 Task: Create Card Legal Contract Review in Board Newsletter Layout Ideas to Workspace Leadership Coaching. Create Card Home Security Review in Board Customer Journey Mapping to Workspace Leadership Coaching. Create Card Legal Negotiation Meeting in Board Public Relations Event Coordination and Execution to Workspace Leadership Coaching
Action: Mouse moved to (95, 270)
Screenshot: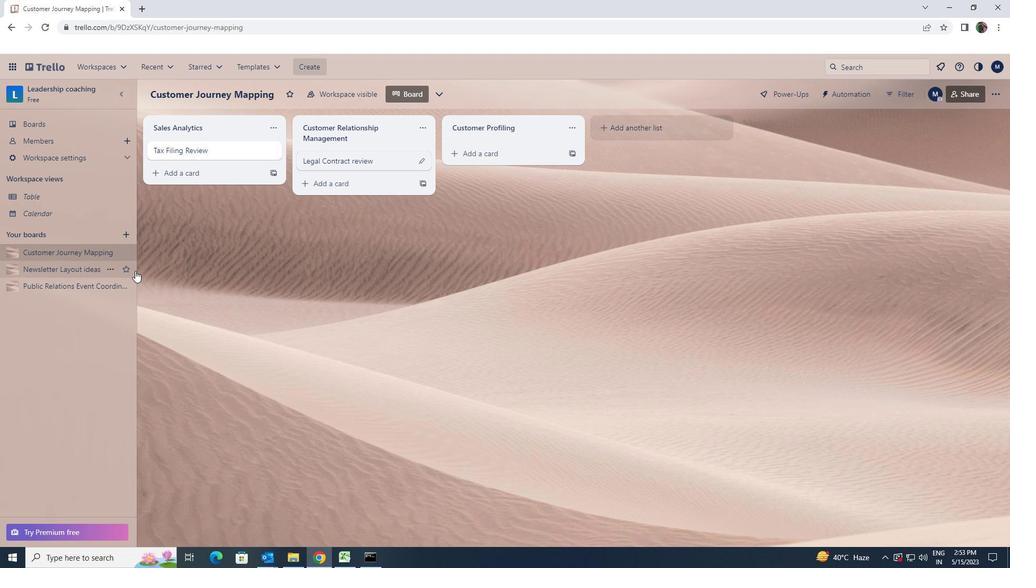 
Action: Mouse pressed left at (95, 270)
Screenshot: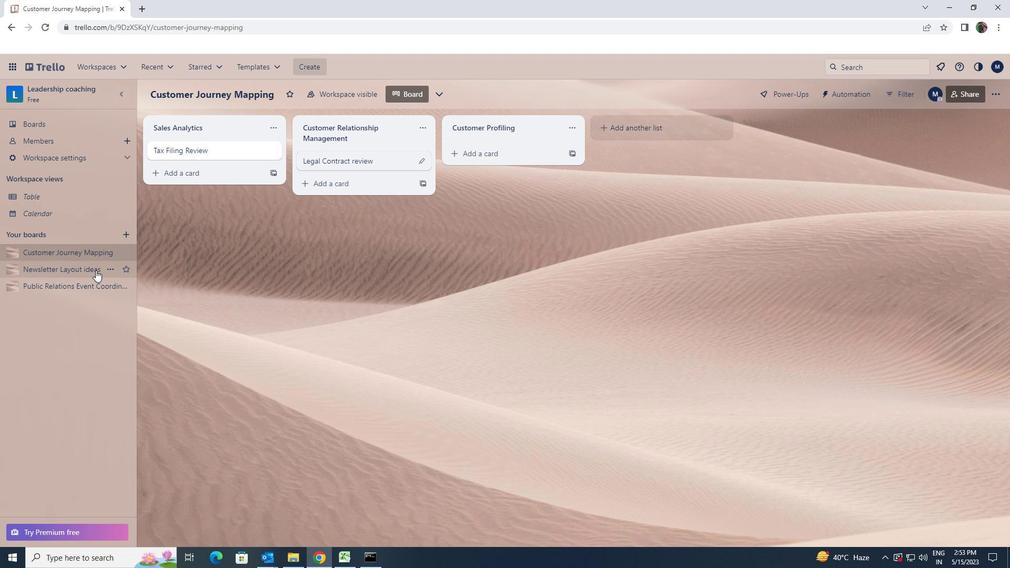 
Action: Mouse moved to (473, 156)
Screenshot: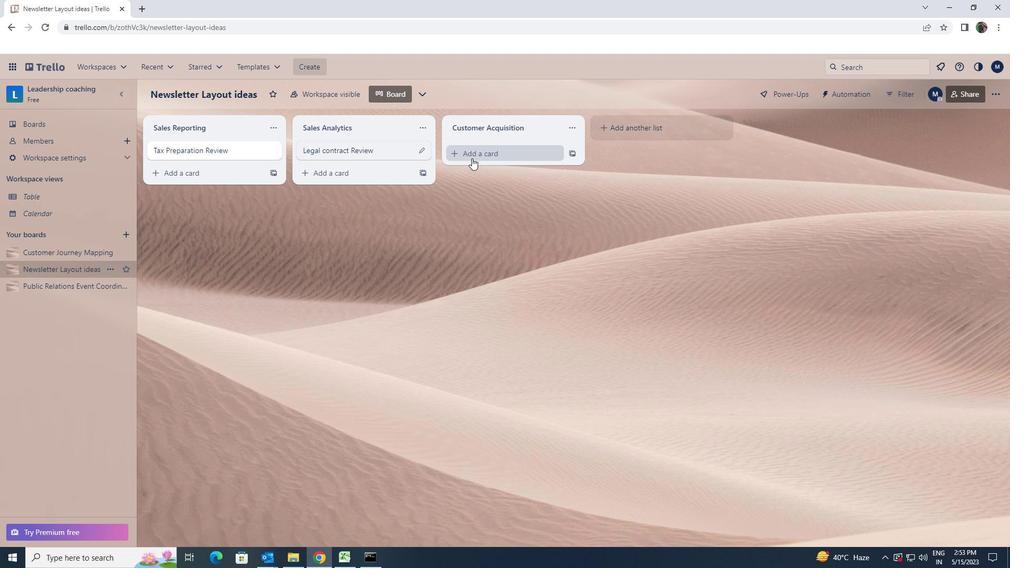 
Action: Mouse pressed left at (473, 156)
Screenshot: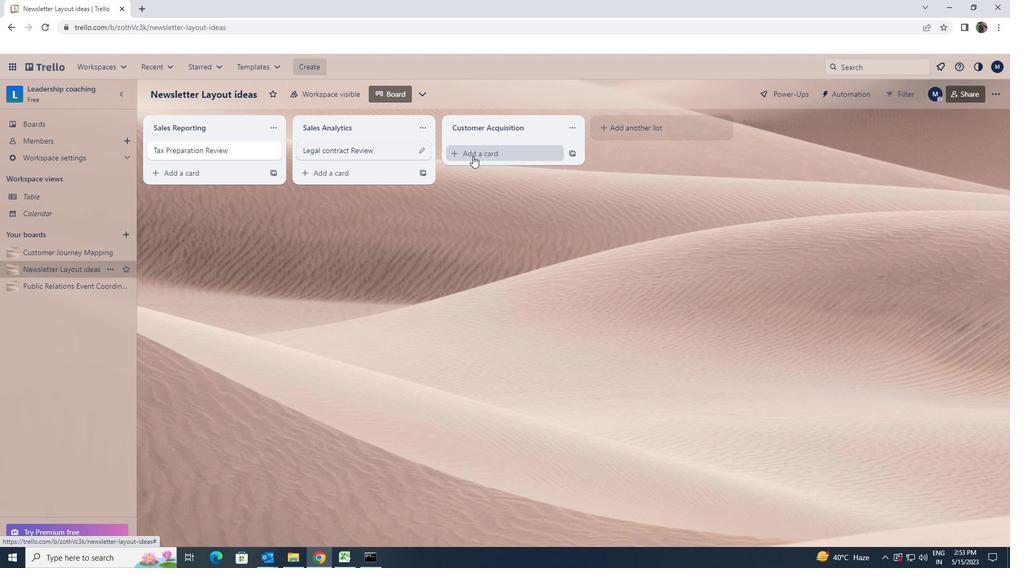 
Action: Key pressed <Key.shift>LEGAL<Key.space><Key.shift>CONTRACT<Key.space><Key.shift>REVIEW
Screenshot: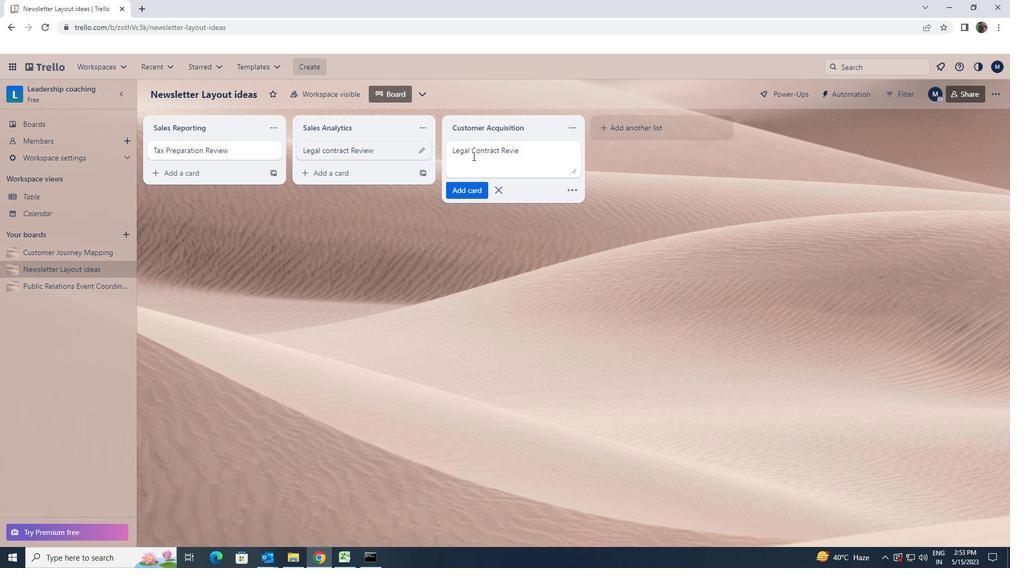 
Action: Mouse moved to (472, 188)
Screenshot: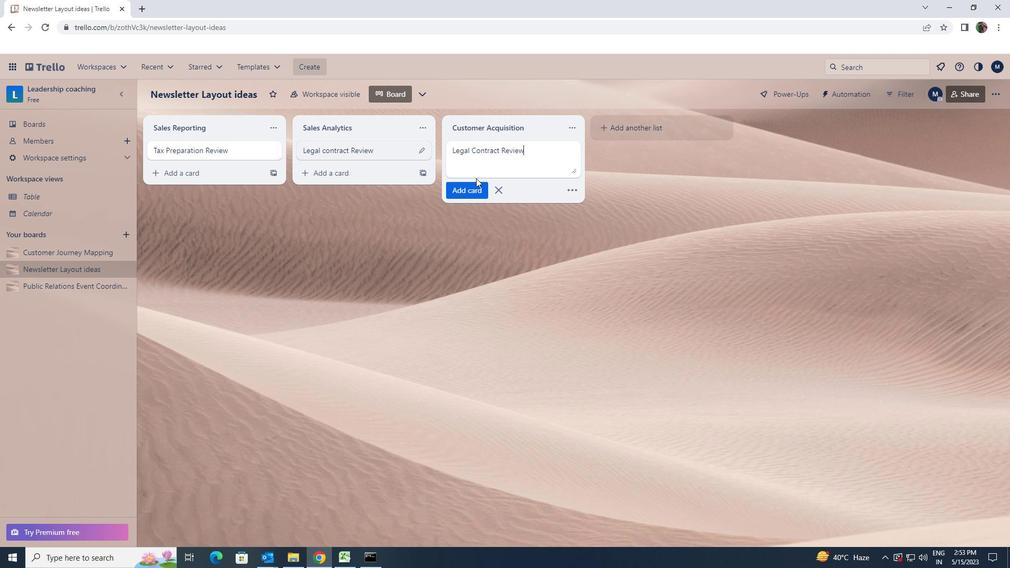 
Action: Mouse pressed left at (472, 188)
Screenshot: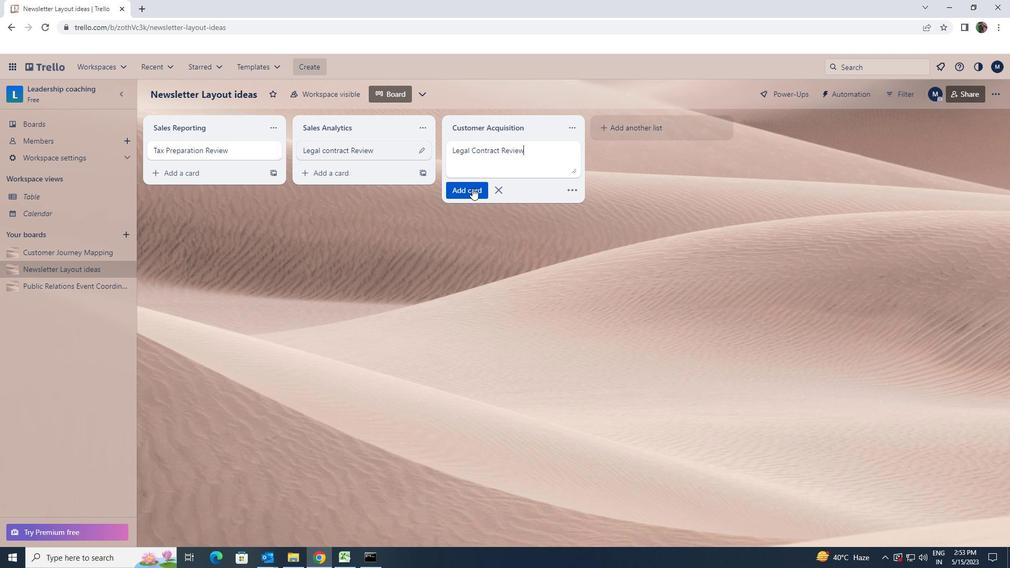 
Action: Mouse moved to (48, 248)
Screenshot: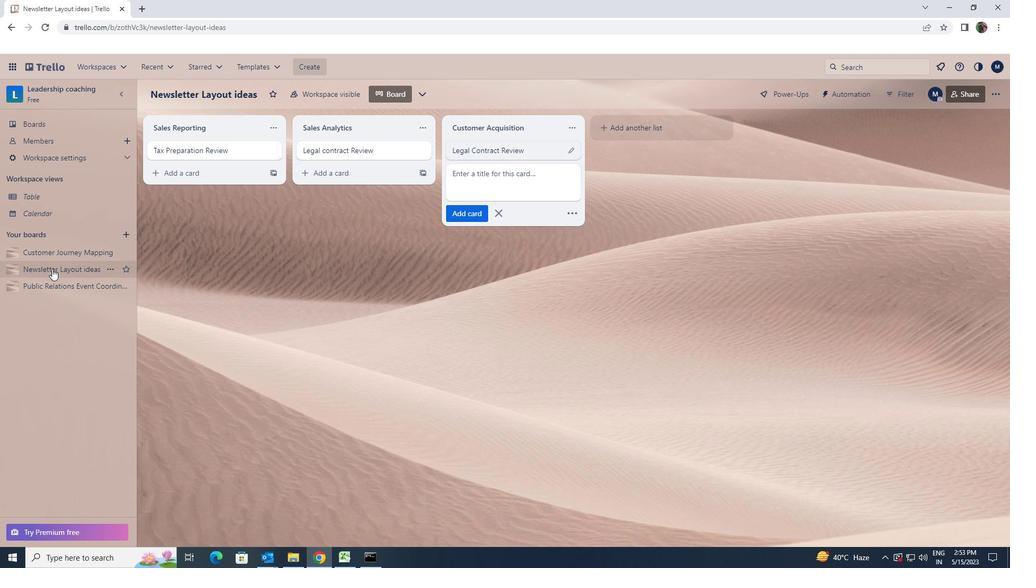 
Action: Mouse pressed left at (48, 248)
Screenshot: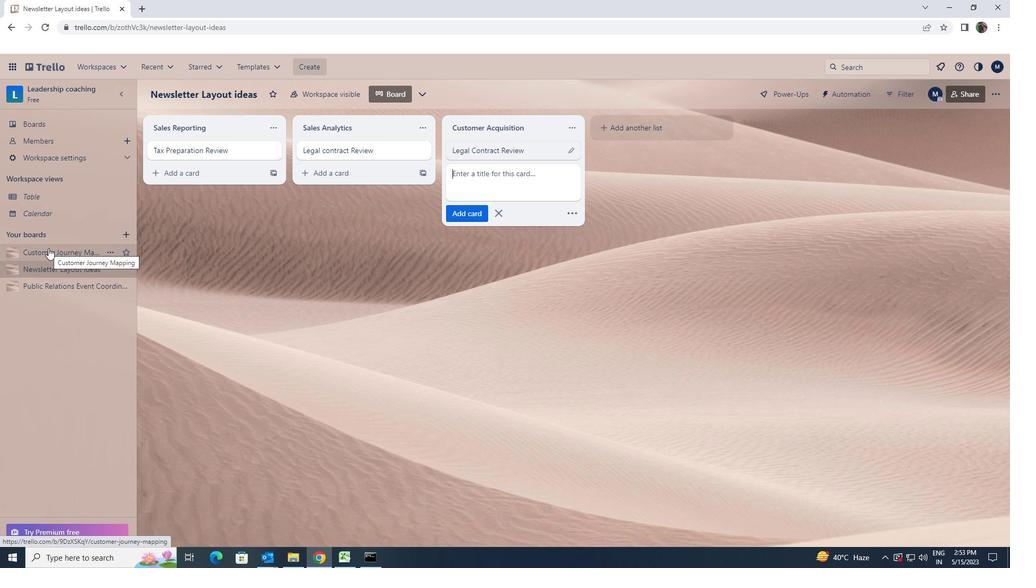 
Action: Mouse moved to (467, 155)
Screenshot: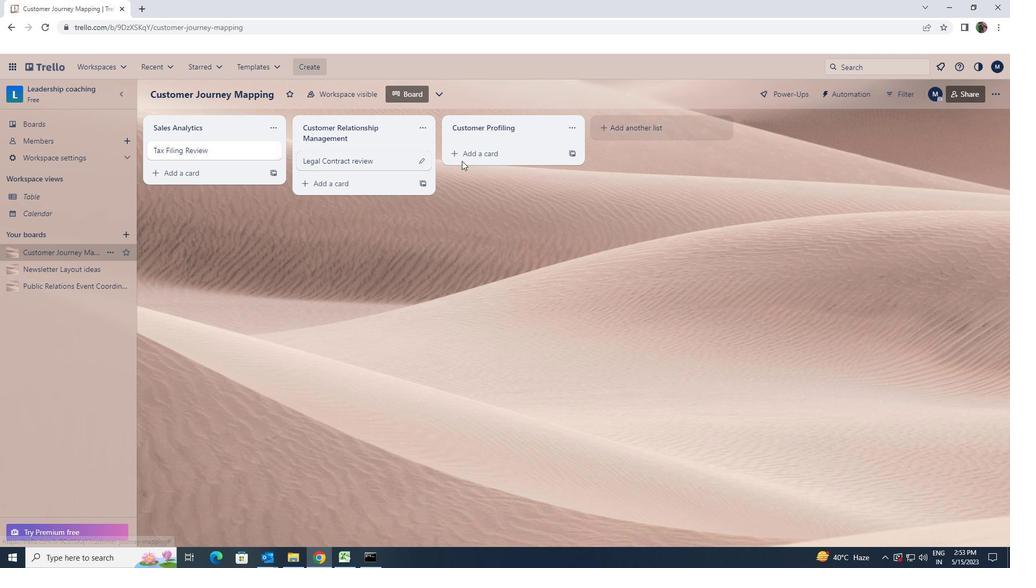 
Action: Mouse pressed left at (467, 155)
Screenshot: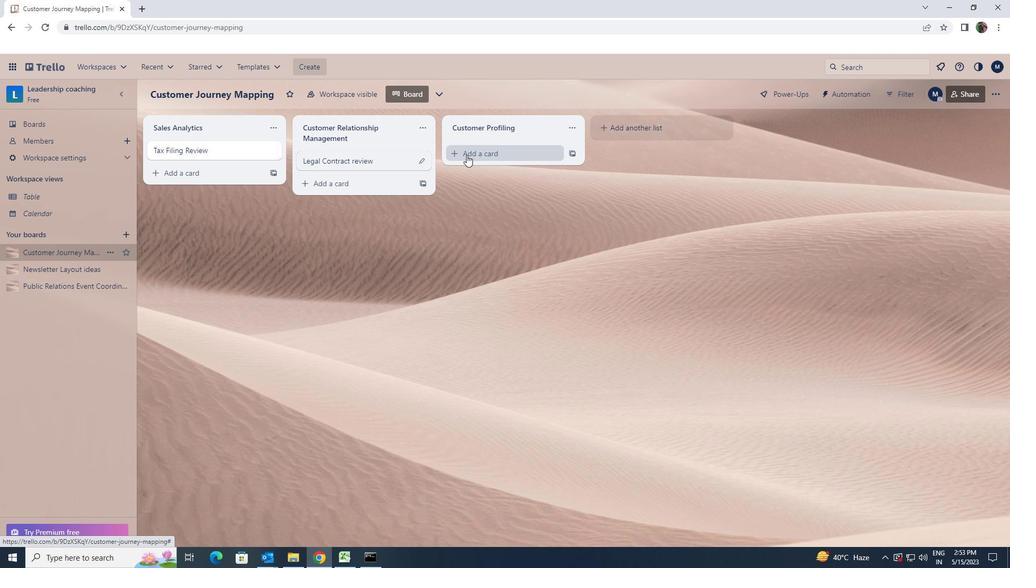 
Action: Key pressed <Key.shift><Key.shift><Key.shift><Key.shift><Key.shift><Key.shift><Key.shift><Key.shift><Key.shift><Key.shift><Key.shift><Key.shift><Key.shift>HOME<Key.space>SECURITY<Key.space><Key.shift>REVIEW
Screenshot: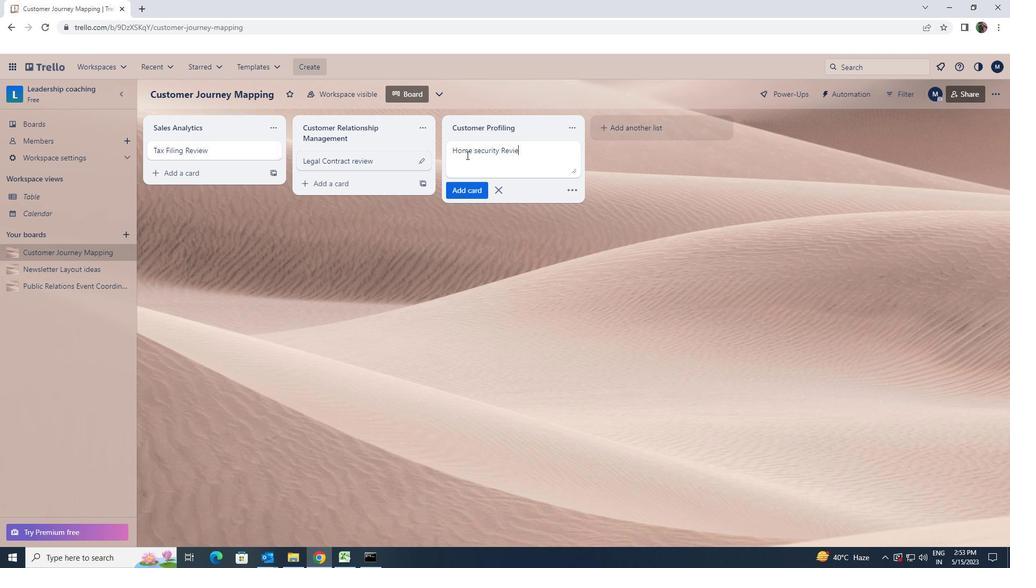 
Action: Mouse moved to (470, 196)
Screenshot: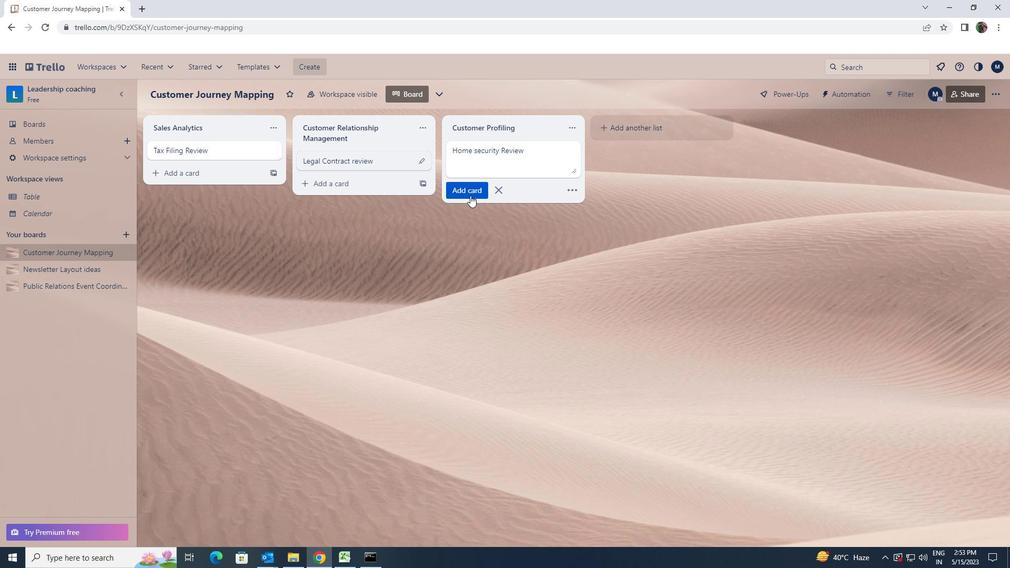 
Action: Mouse pressed left at (470, 196)
Screenshot: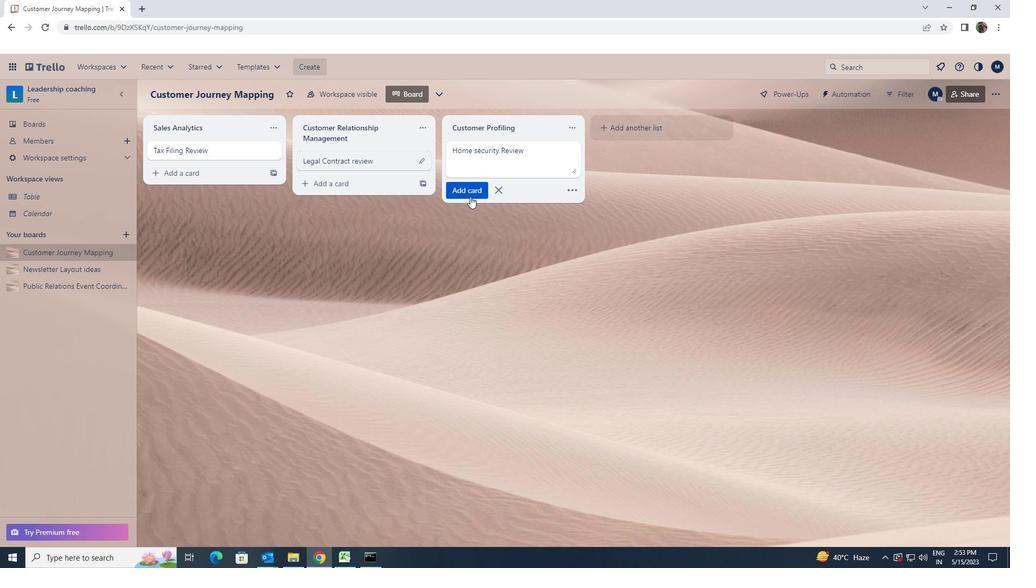 
Action: Mouse moved to (55, 290)
Screenshot: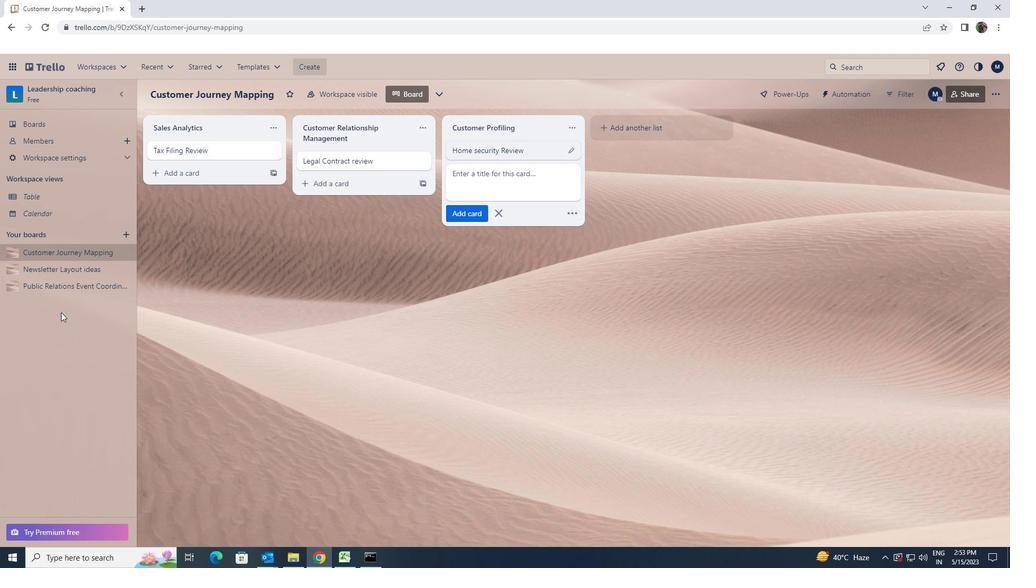 
Action: Mouse pressed left at (55, 290)
Screenshot: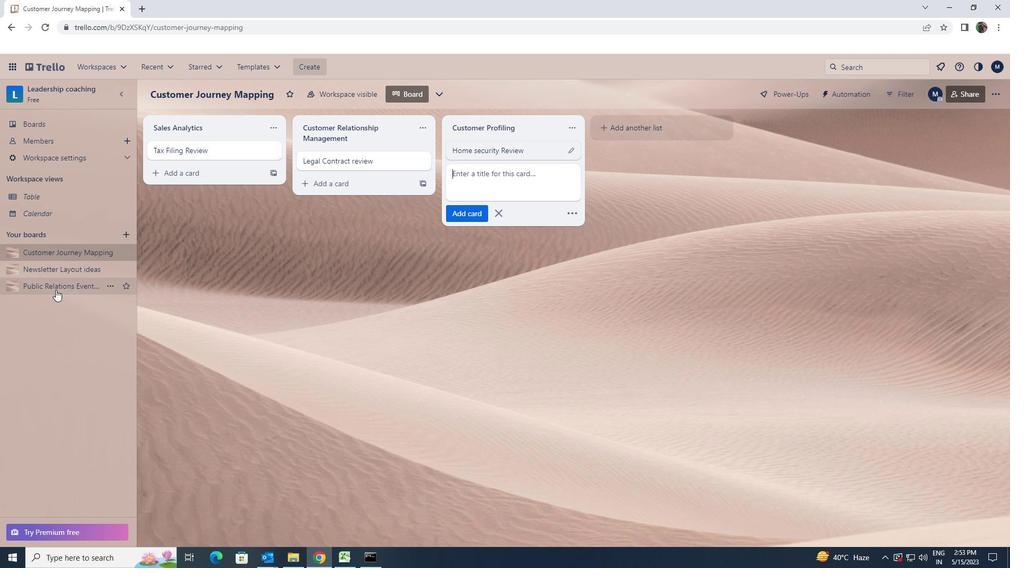 
Action: Mouse moved to (465, 152)
Screenshot: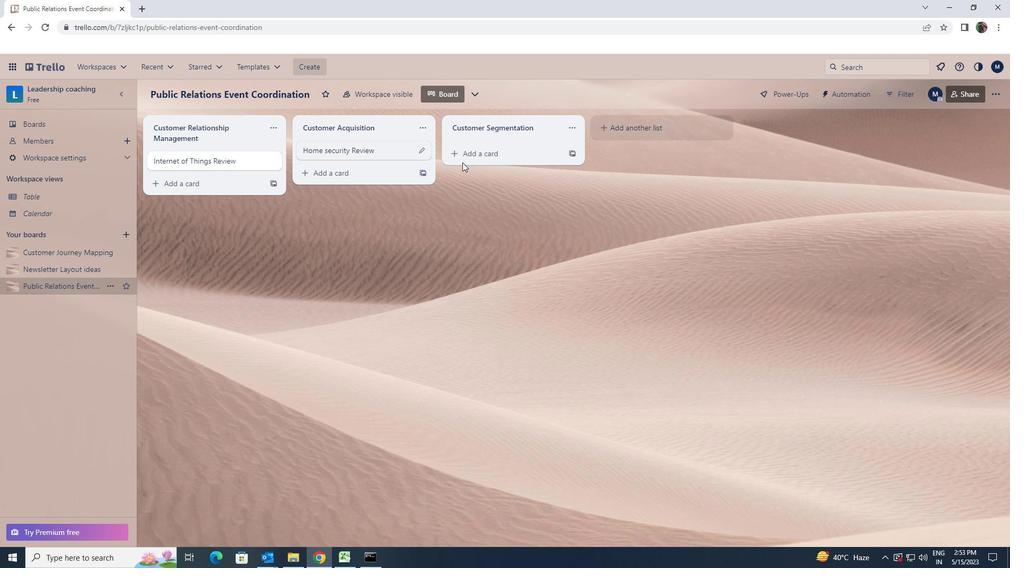 
Action: Mouse pressed left at (465, 152)
Screenshot: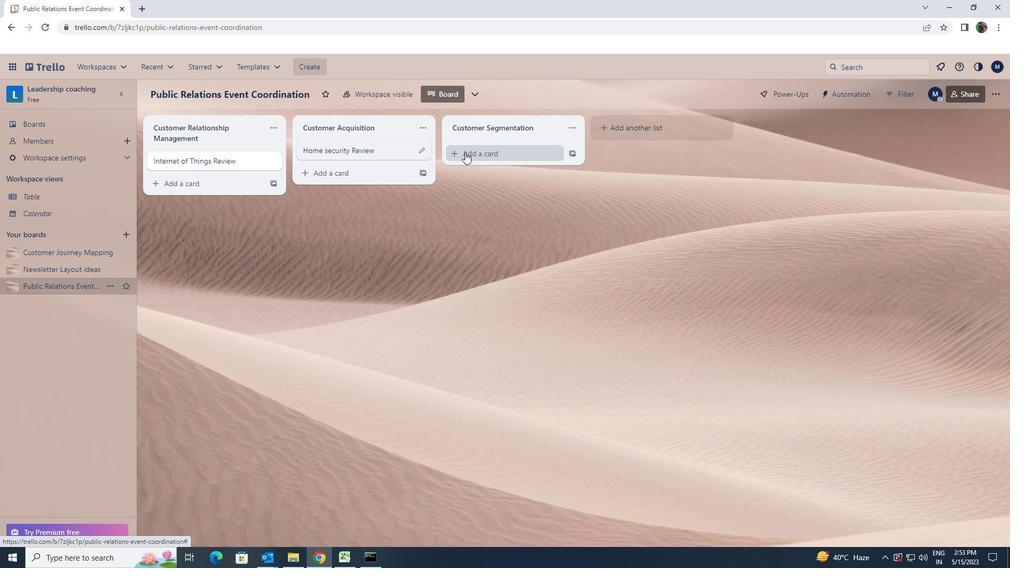 
Action: Key pressed <Key.shift>LEGSL<Key.space><Key.shift>NEGOTIATION<Key.space><Key.shift>MEETING
Screenshot: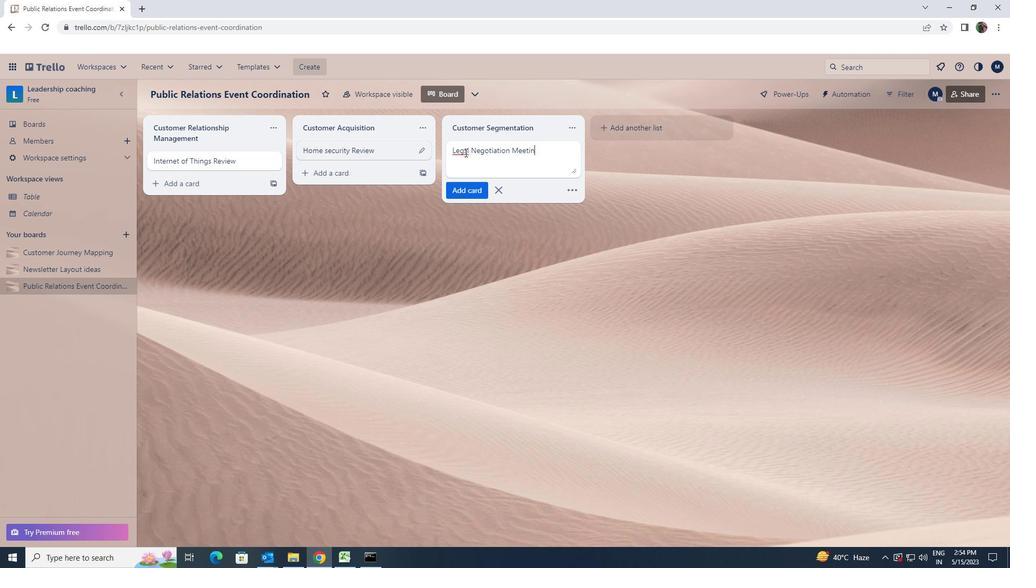 
Action: Mouse moved to (464, 148)
Screenshot: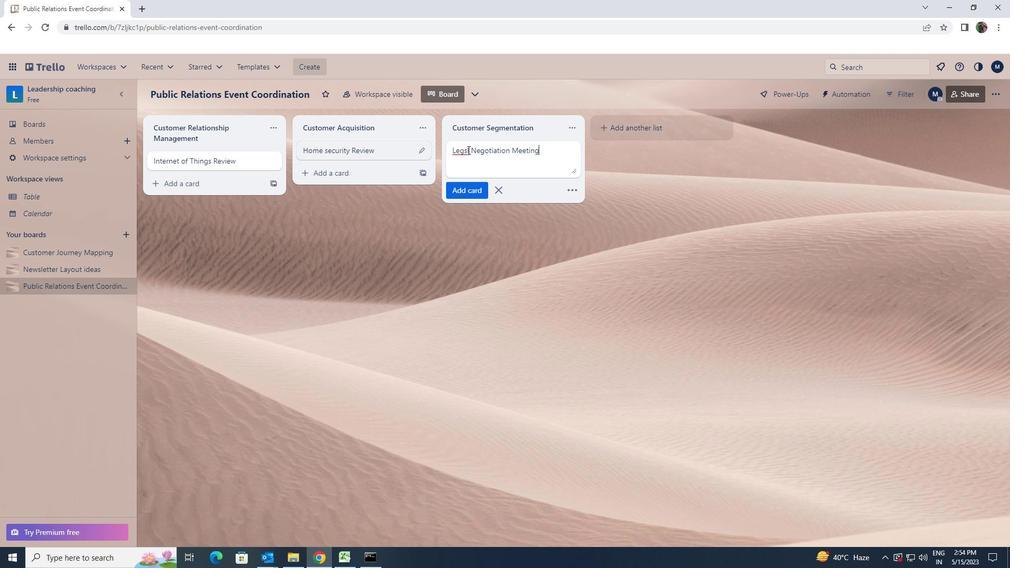 
Action: Mouse pressed left at (464, 148)
Screenshot: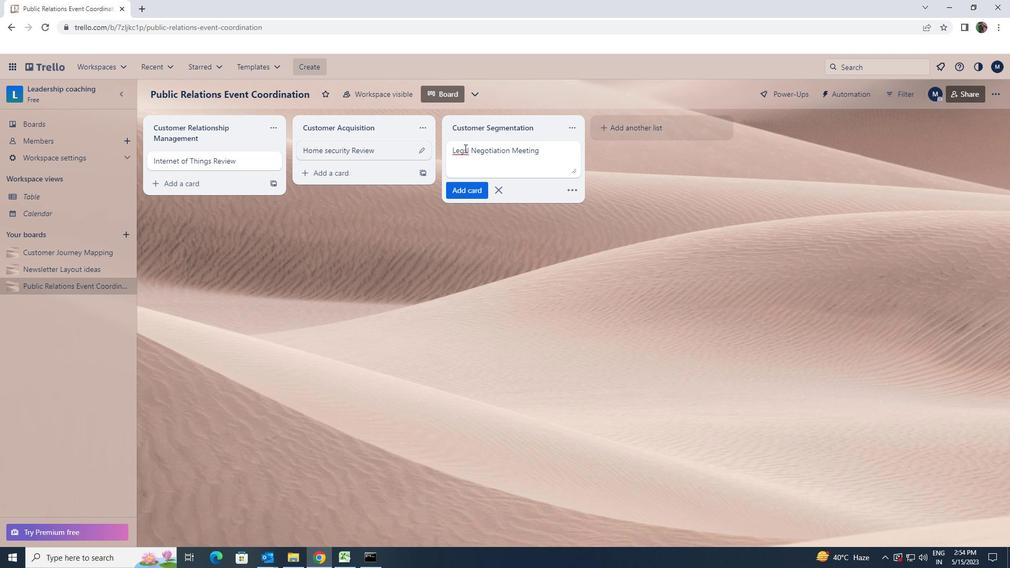 
Action: Mouse moved to (466, 149)
Screenshot: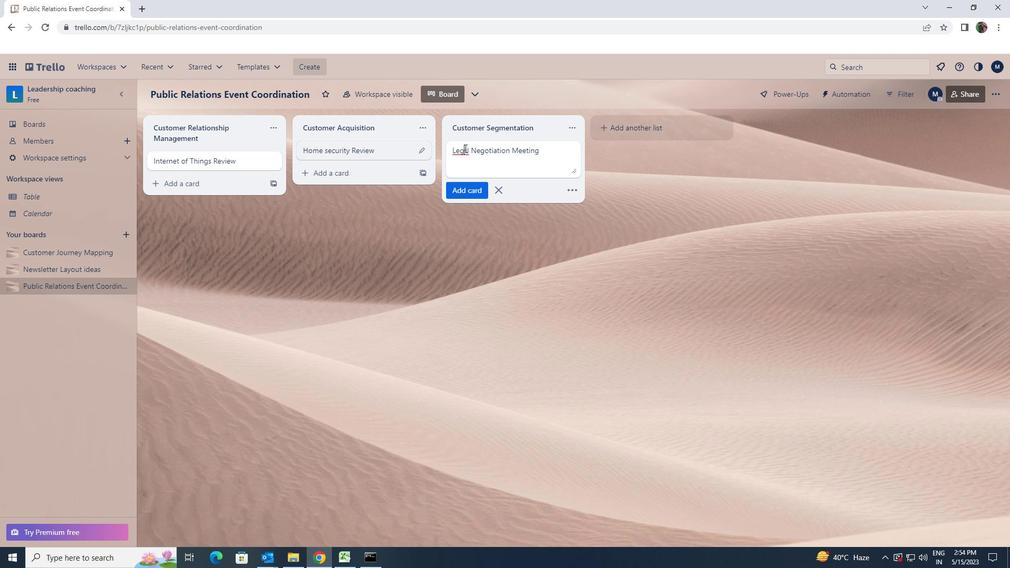 
Action: Key pressed Q<Key.backspace>A
Screenshot: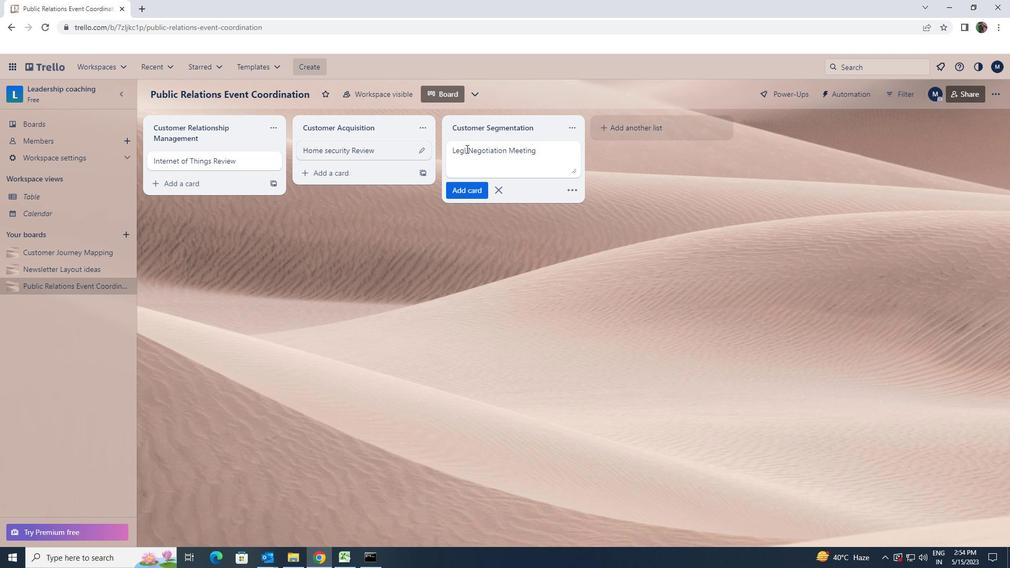 
Action: Mouse moved to (468, 187)
Screenshot: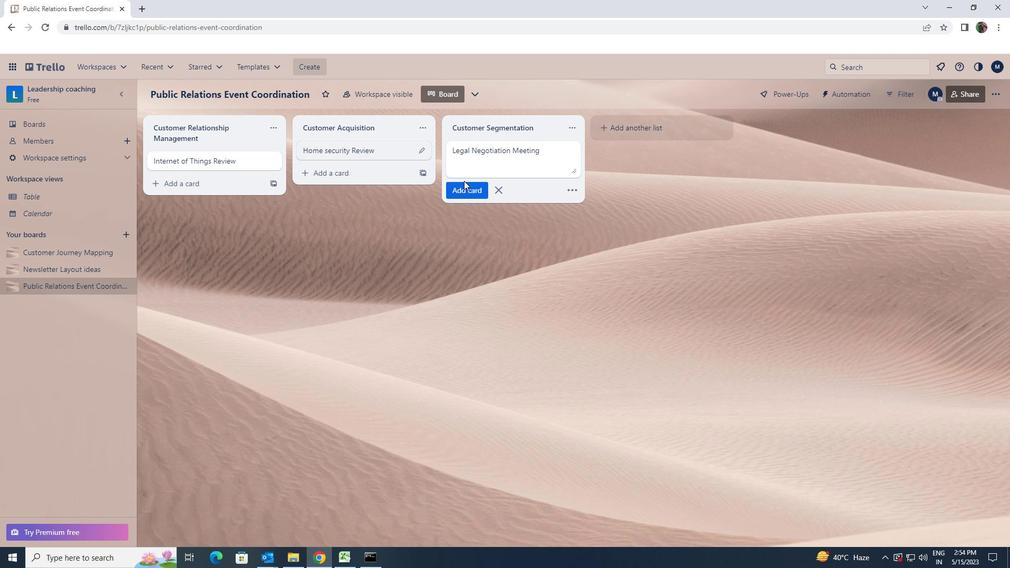 
Action: Mouse pressed left at (468, 187)
Screenshot: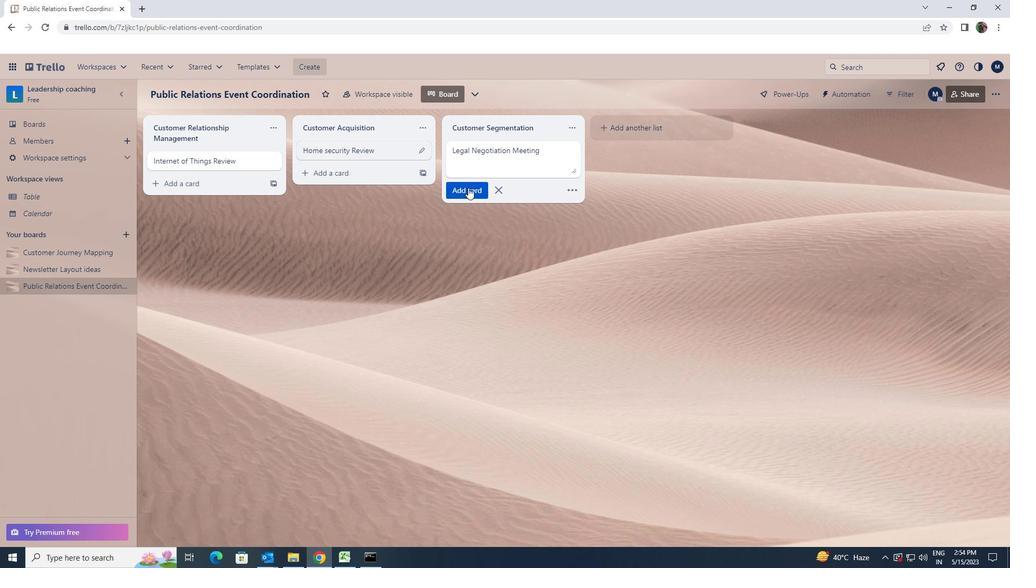 
